 Task: Add in the project Vigilant an epic 'Data Archiving'.
Action: Mouse moved to (181, 54)
Screenshot: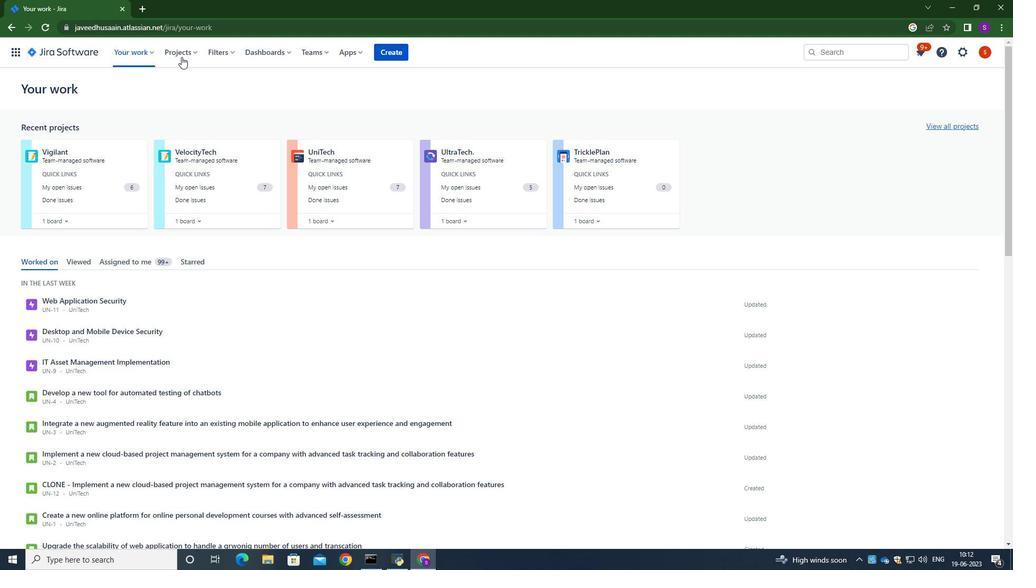 
Action: Mouse pressed left at (181, 54)
Screenshot: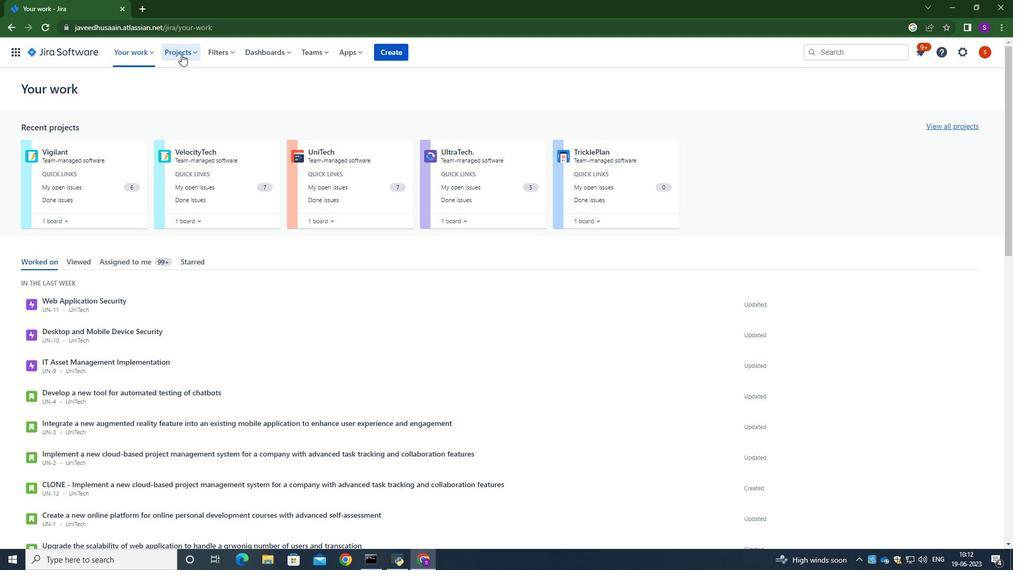 
Action: Mouse moved to (192, 104)
Screenshot: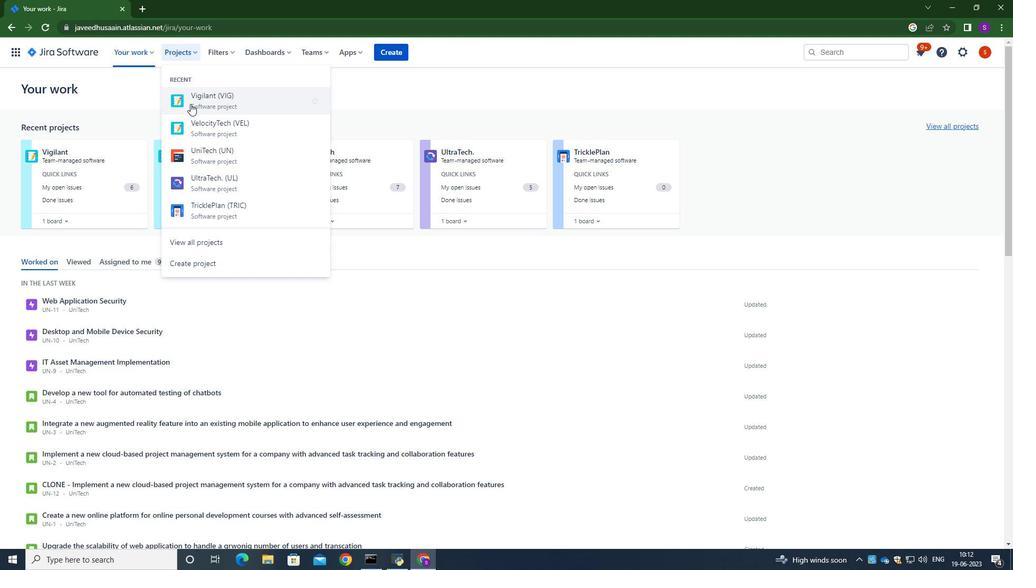 
Action: Mouse pressed left at (192, 104)
Screenshot: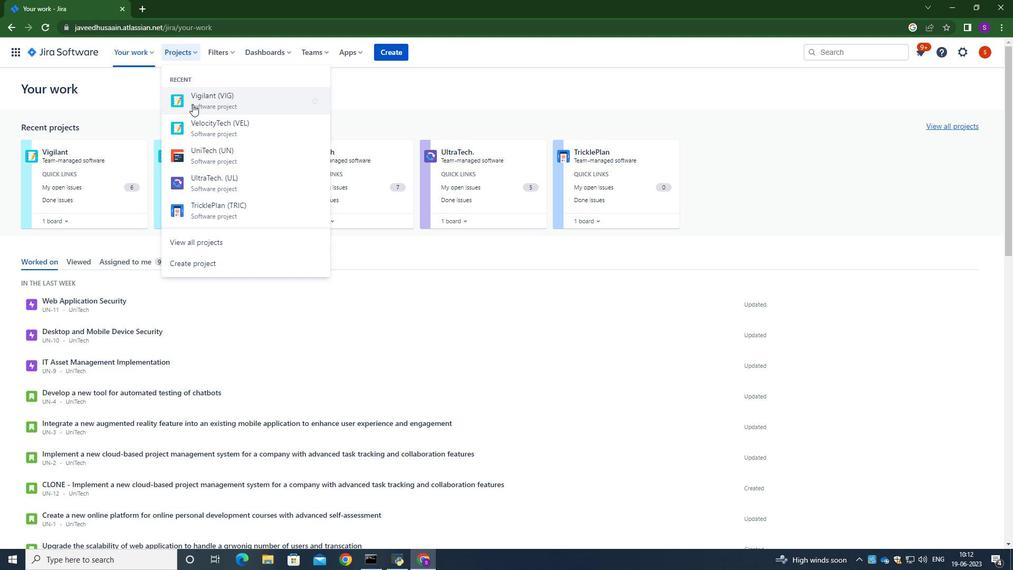 
Action: Mouse moved to (69, 164)
Screenshot: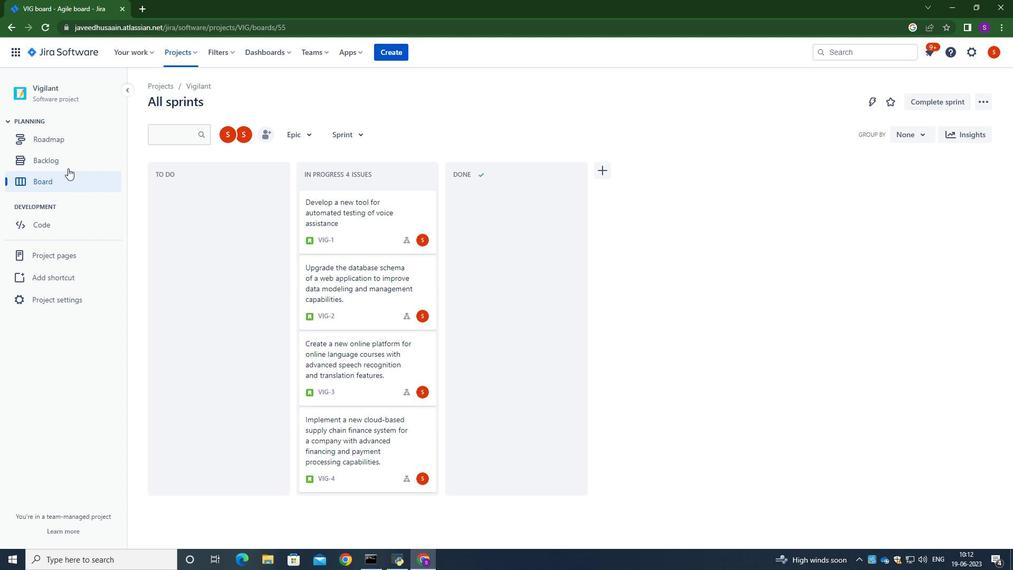 
Action: Mouse pressed left at (69, 164)
Screenshot: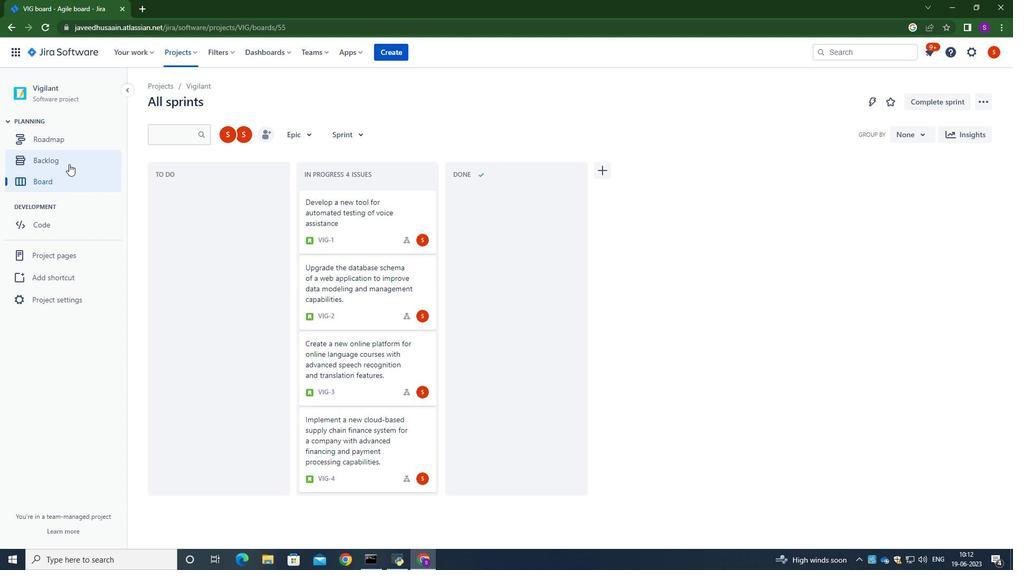
Action: Mouse moved to (215, 264)
Screenshot: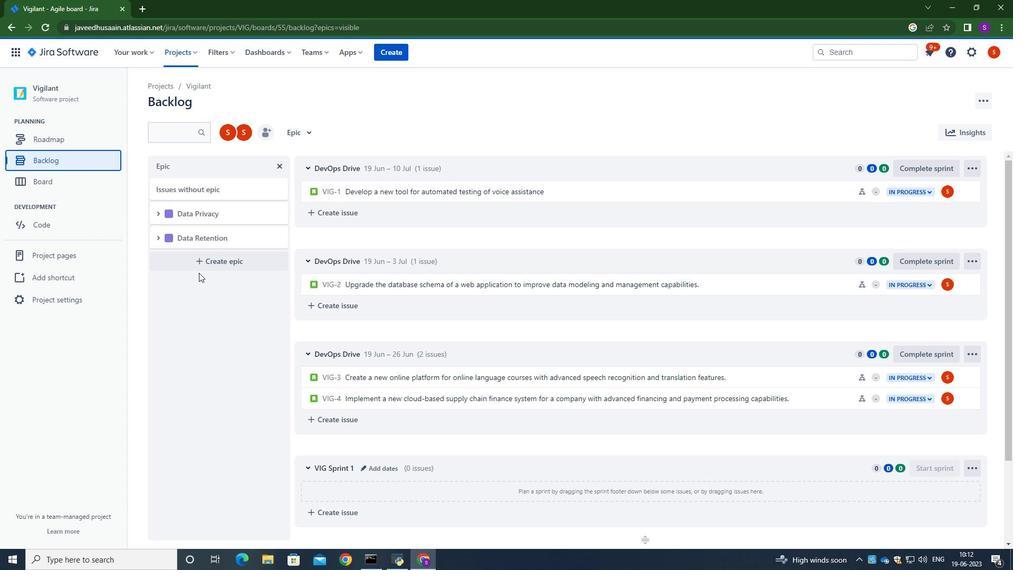 
Action: Mouse pressed left at (215, 264)
Screenshot: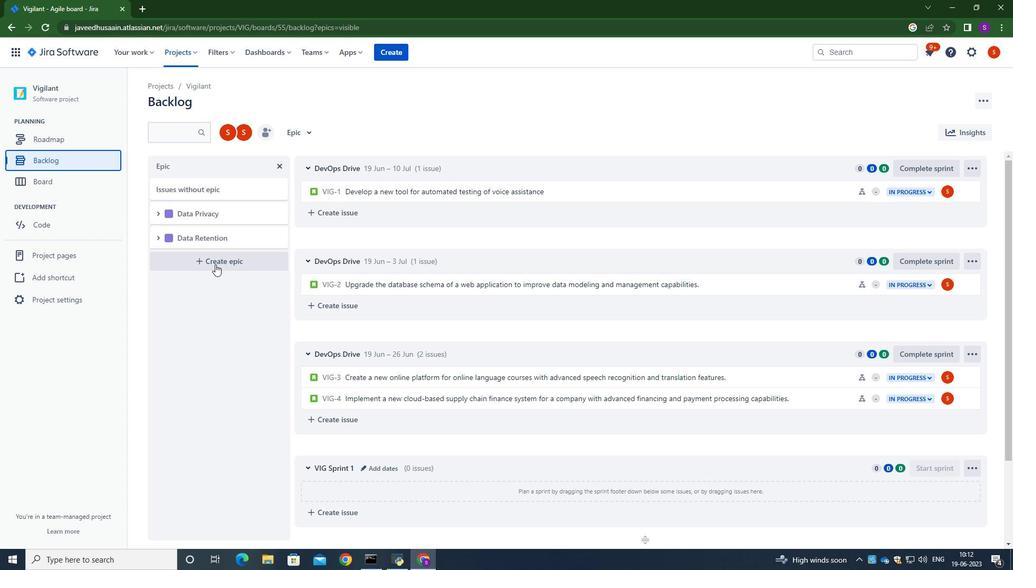 
Action: Mouse moved to (213, 259)
Screenshot: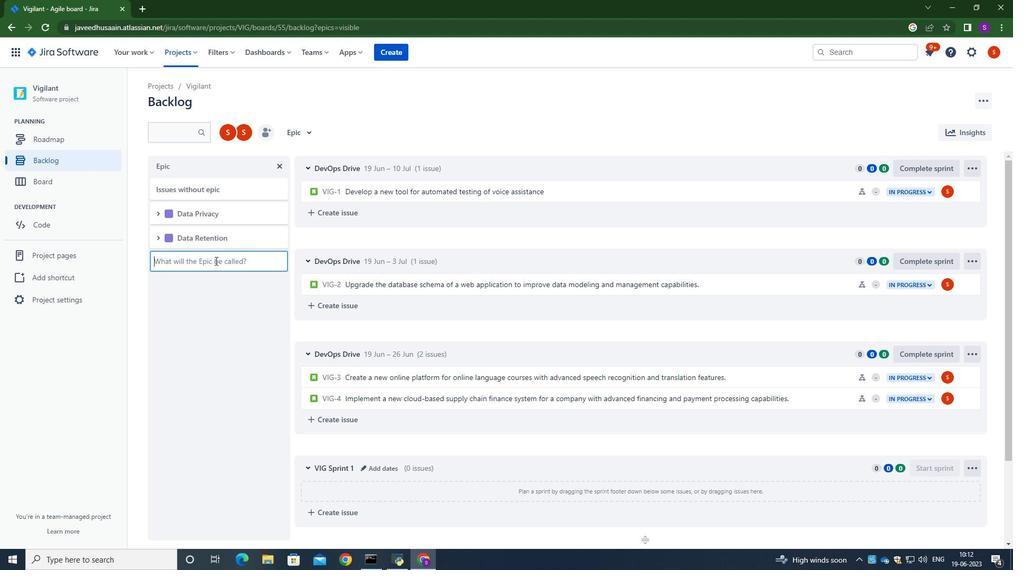 
Action: Mouse pressed left at (213, 259)
Screenshot: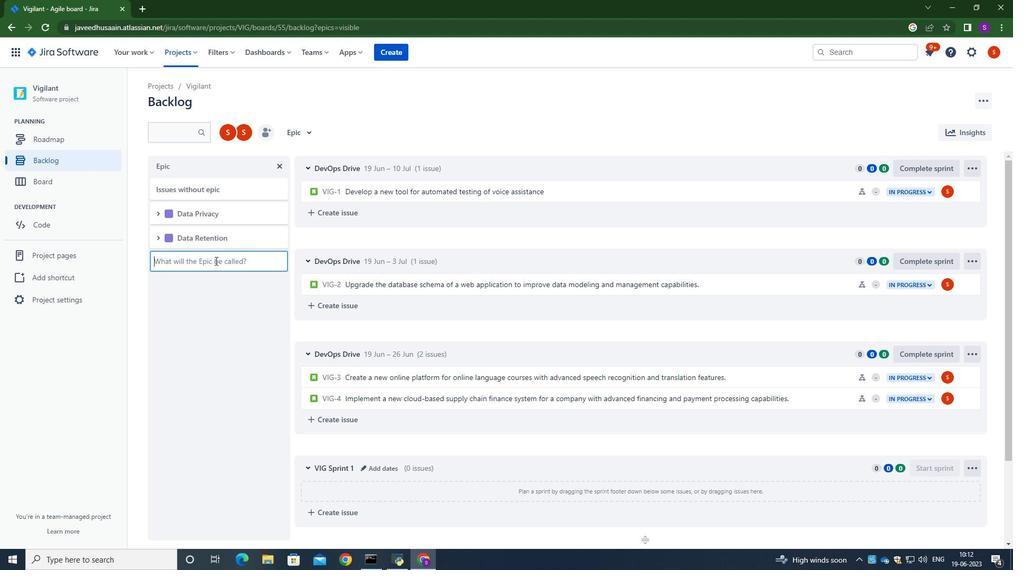
Action: Key pressed <Key.caps_lock>D<Key.caps_lock>ata<Key.space><Key.caps_lock>A<Key.caps_lock>rchiving<Key.enter>
Screenshot: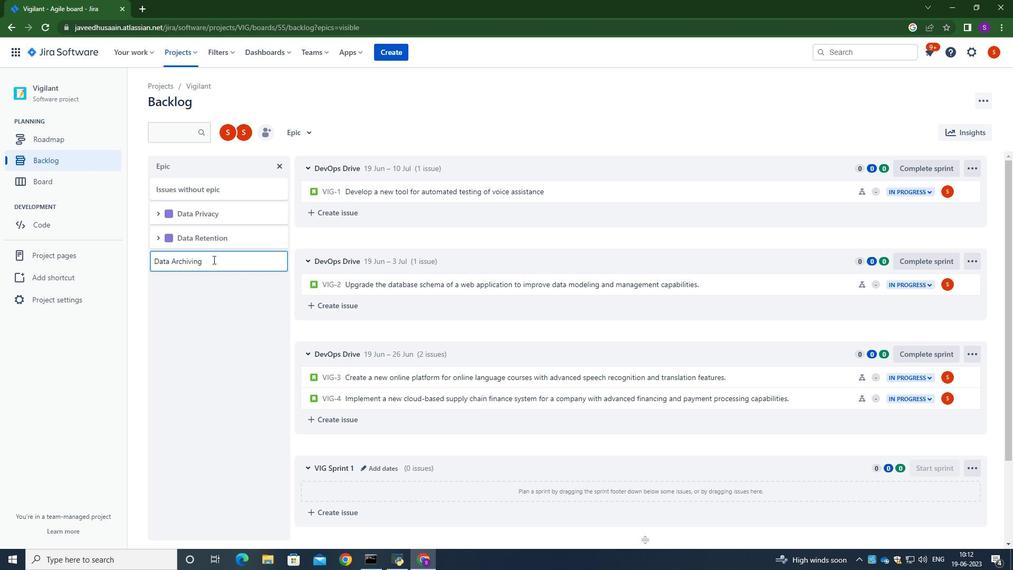 
Action: Mouse moved to (236, 357)
Screenshot: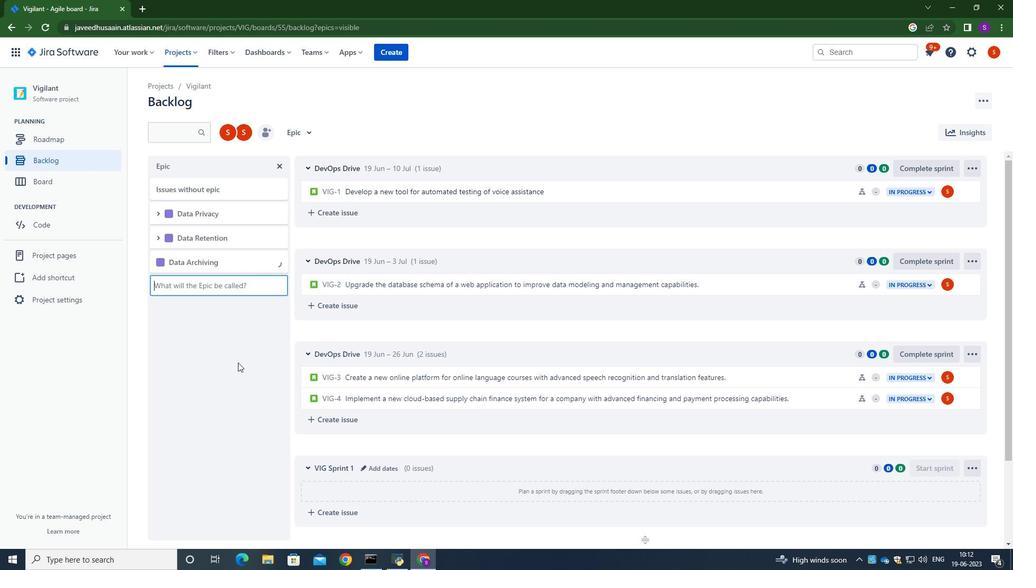 
Action: Mouse pressed left at (236, 357)
Screenshot: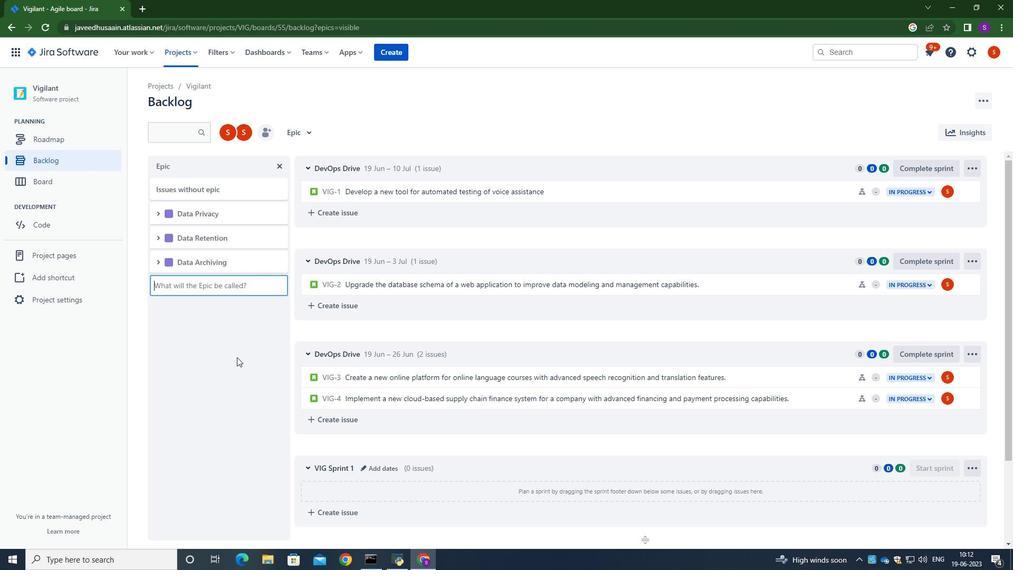 
Action: Mouse moved to (384, 107)
Screenshot: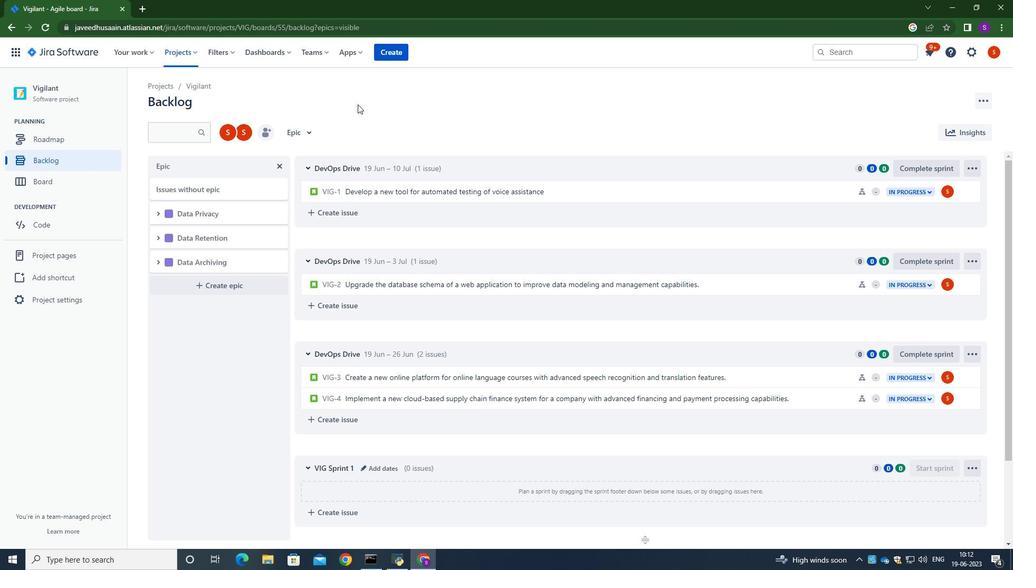 
Action: Mouse pressed left at (384, 107)
Screenshot: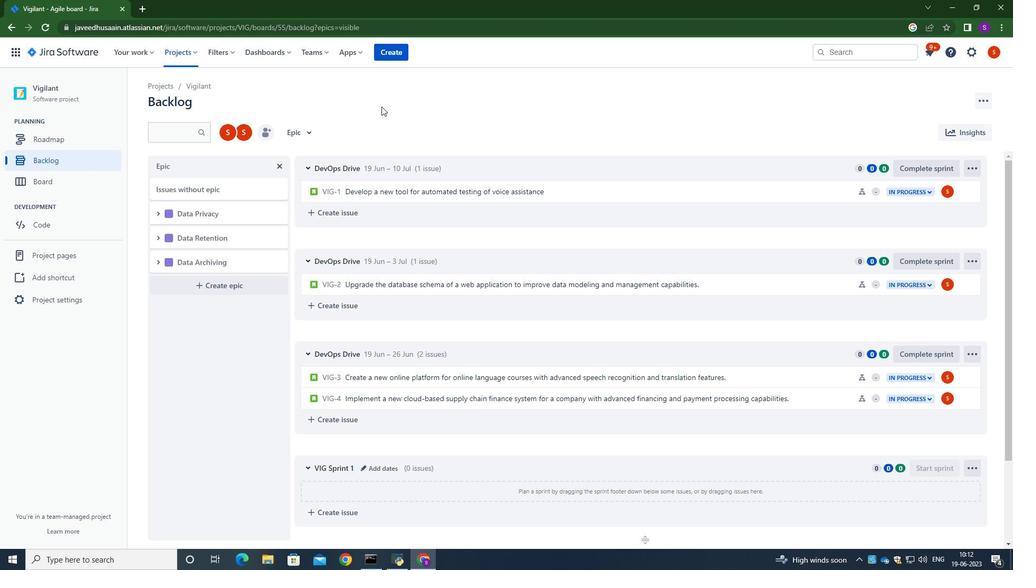 
Action: Mouse moved to (384, 107)
Screenshot: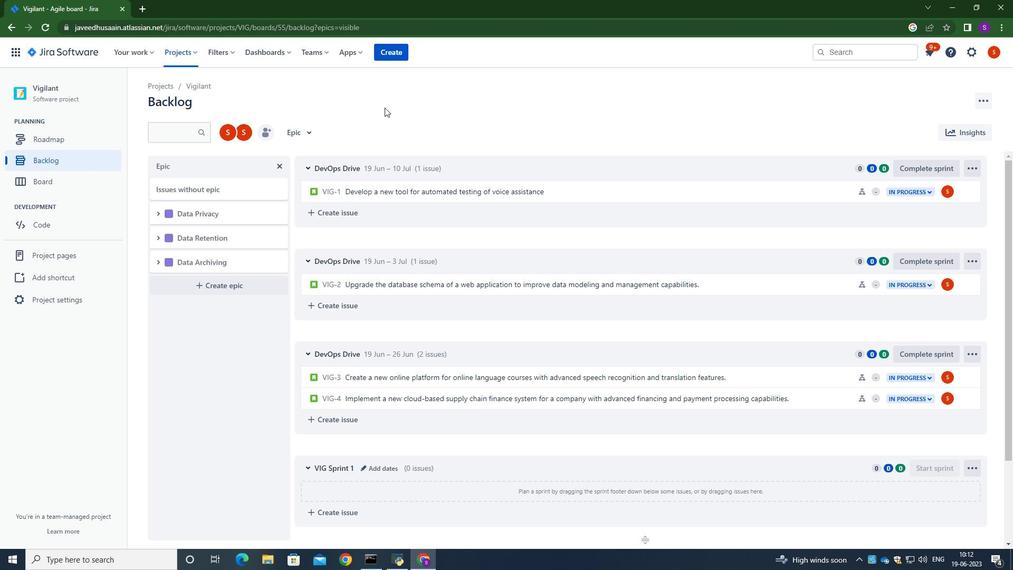 
